 Task: Look for Airbnb options in Gebre Guracha, Ethiopia from 11th November, 2023 to 17th November, 2023 for 1 adult.1  bedroom having 1 bed and 1 bathroom. Property type can be hotel. Look for 3 properties as per requirement.
Action: Mouse moved to (627, 99)
Screenshot: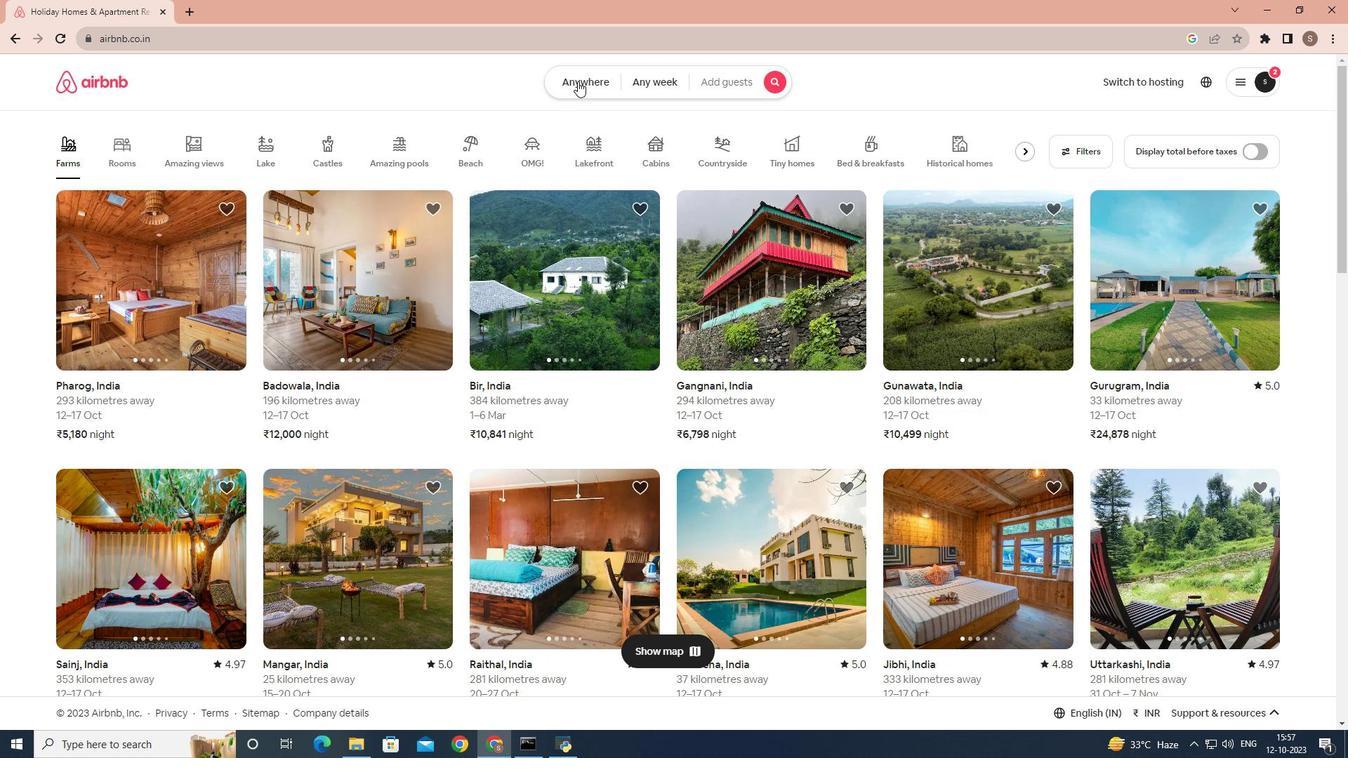 
Action: Mouse pressed left at (627, 99)
Screenshot: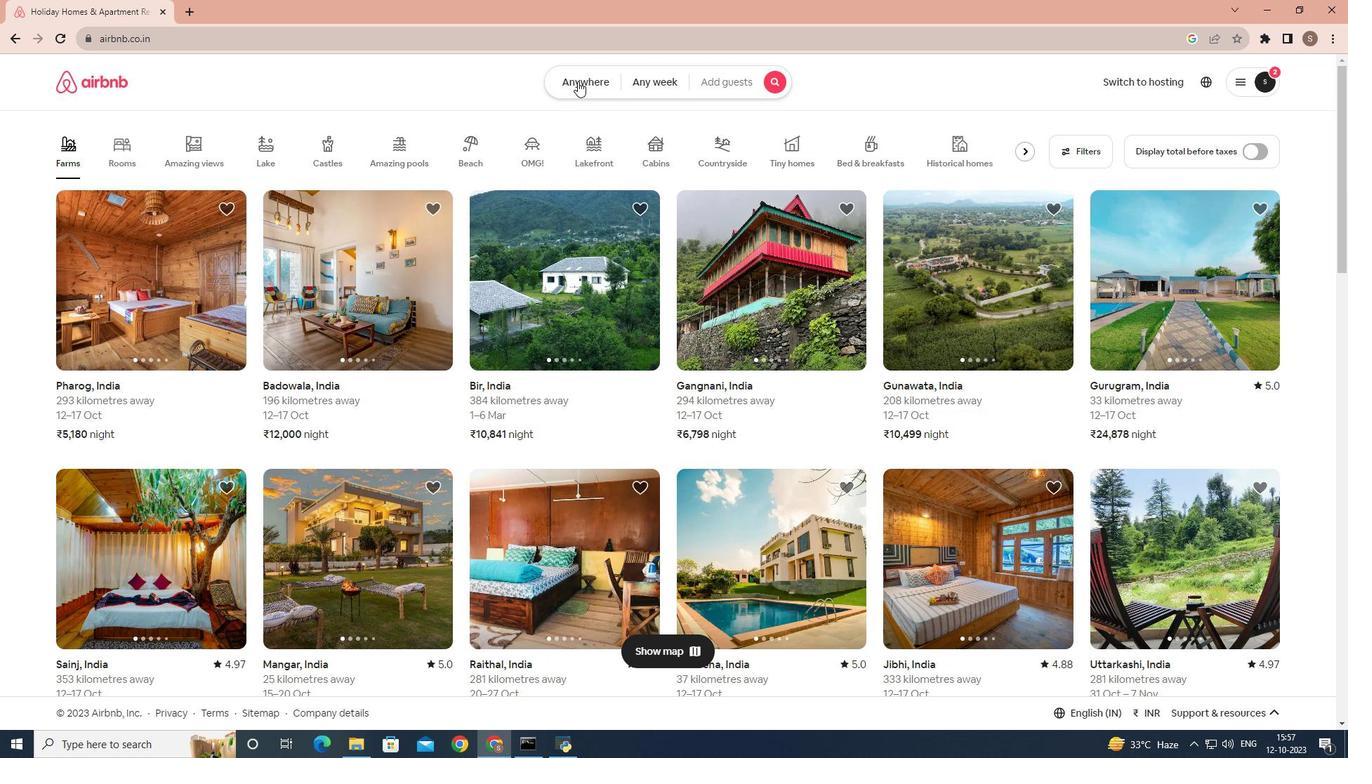 
Action: Mouse moved to (497, 143)
Screenshot: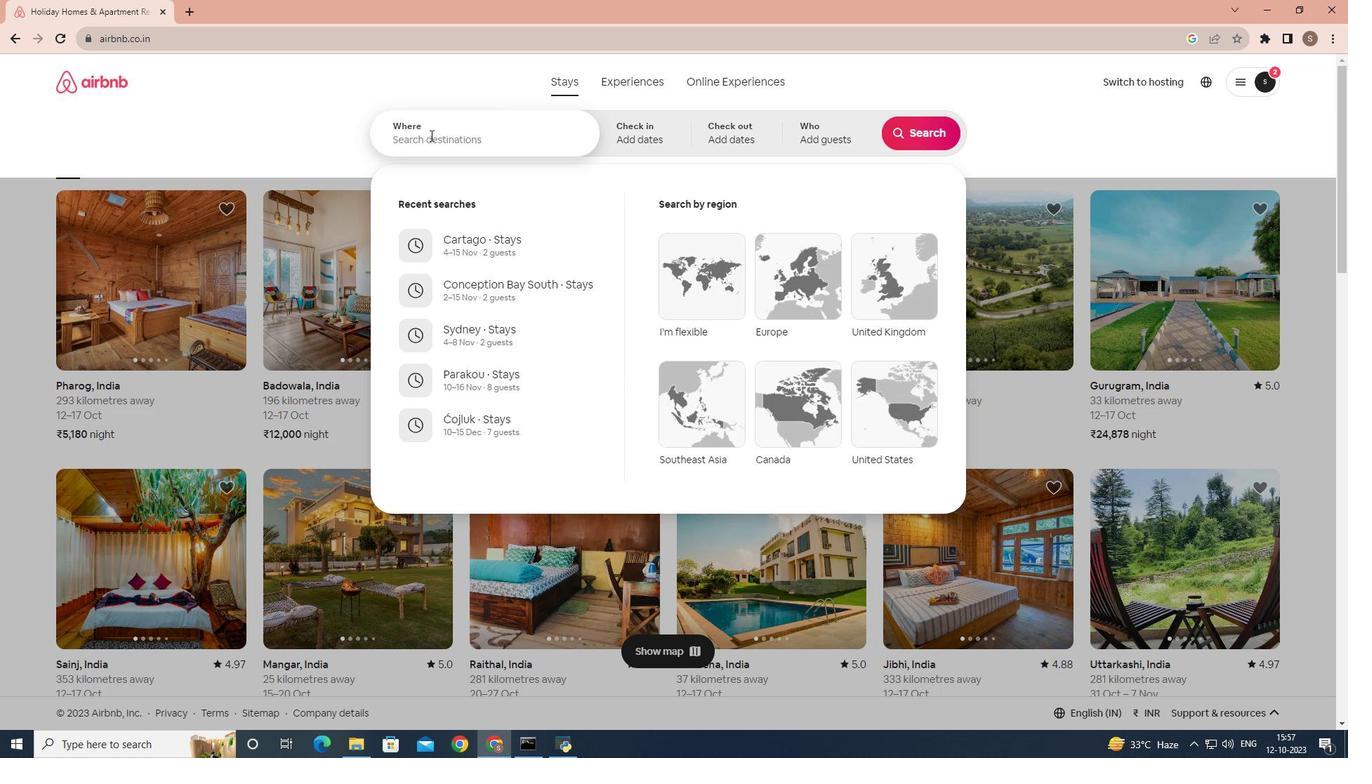 
Action: Mouse pressed left at (497, 143)
Screenshot: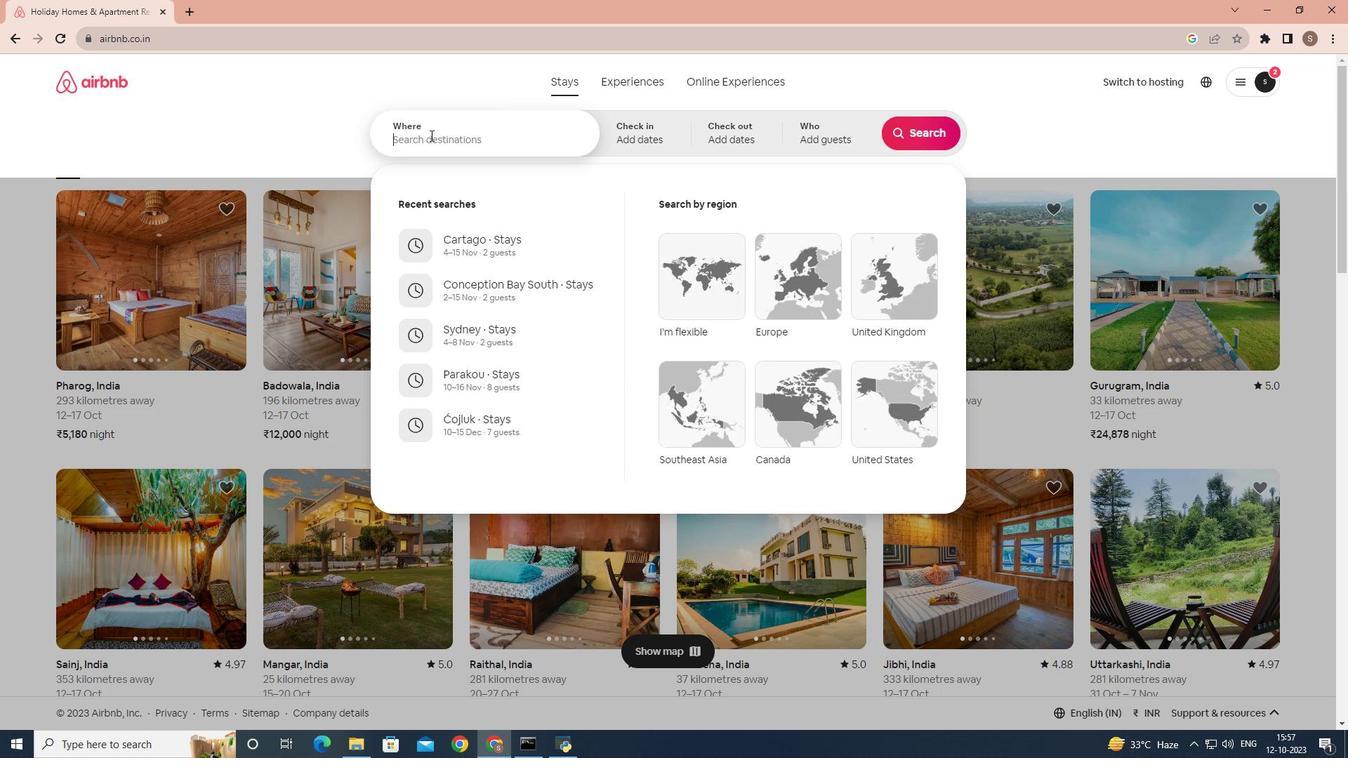 
Action: Key pressed gebre<Key.space>
Screenshot: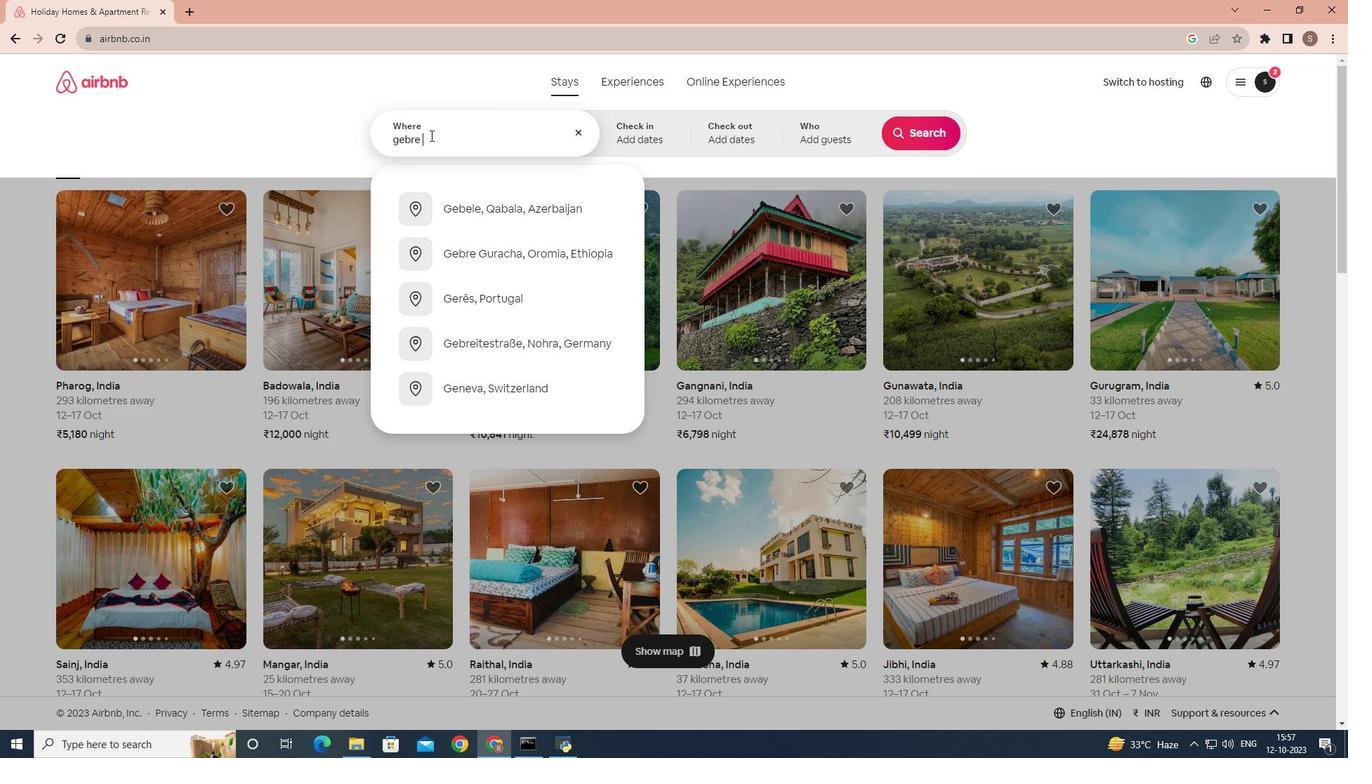 
Action: Mouse moved to (564, 250)
Screenshot: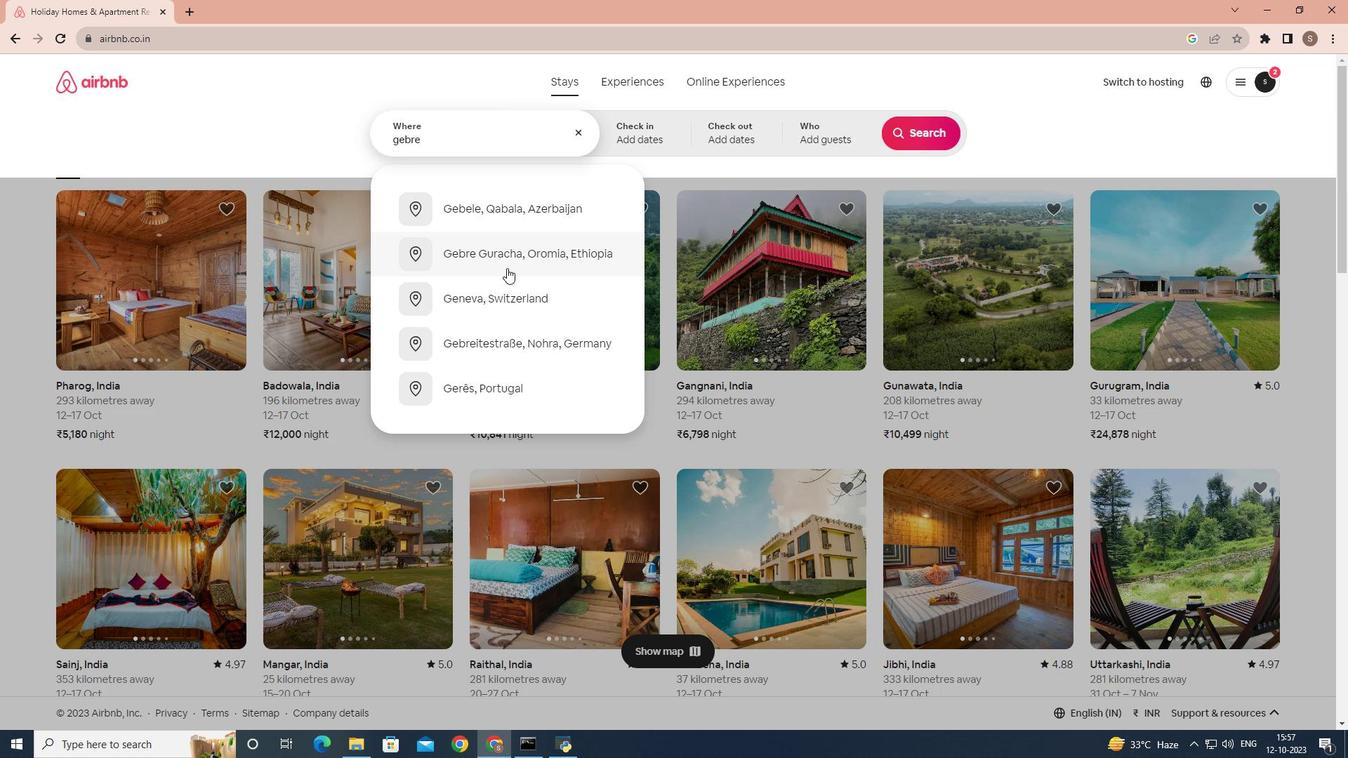 
Action: Mouse pressed left at (564, 250)
Screenshot: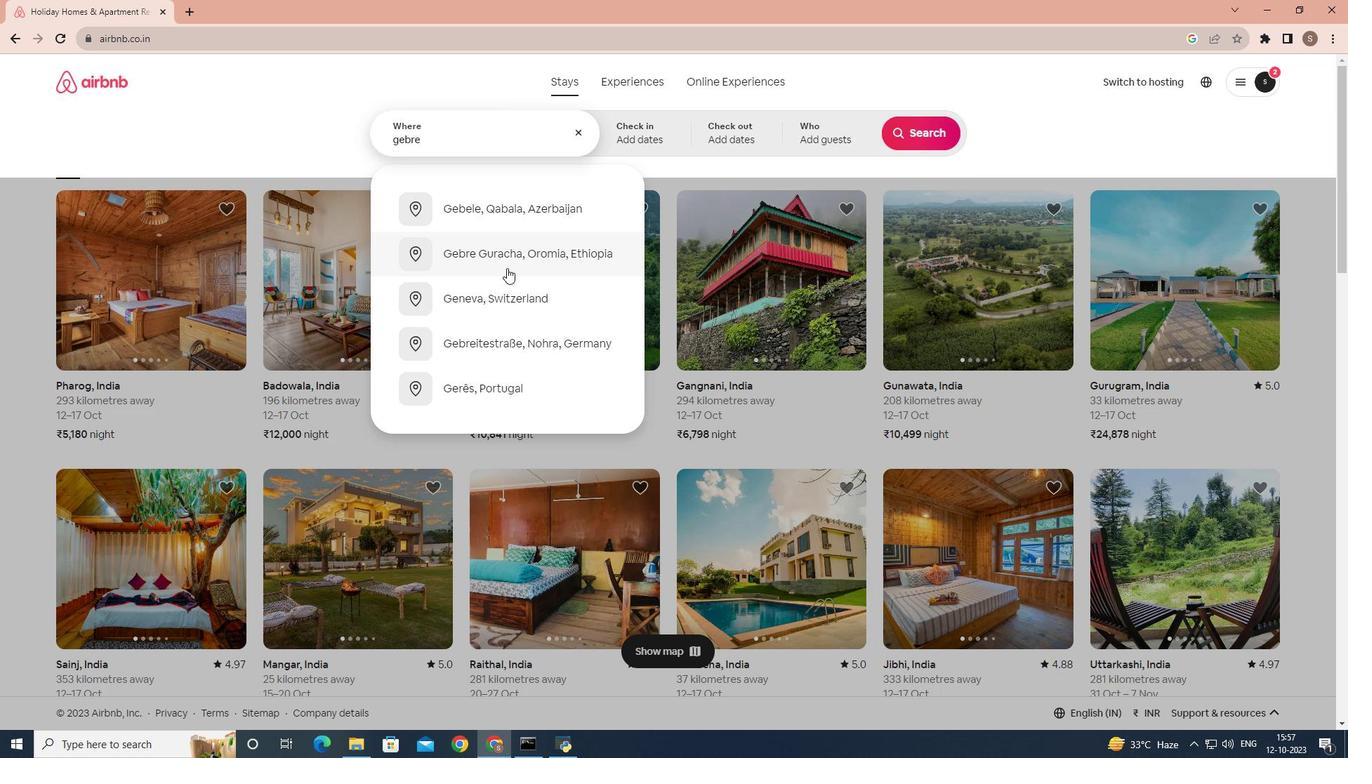 
Action: Mouse moved to (913, 311)
Screenshot: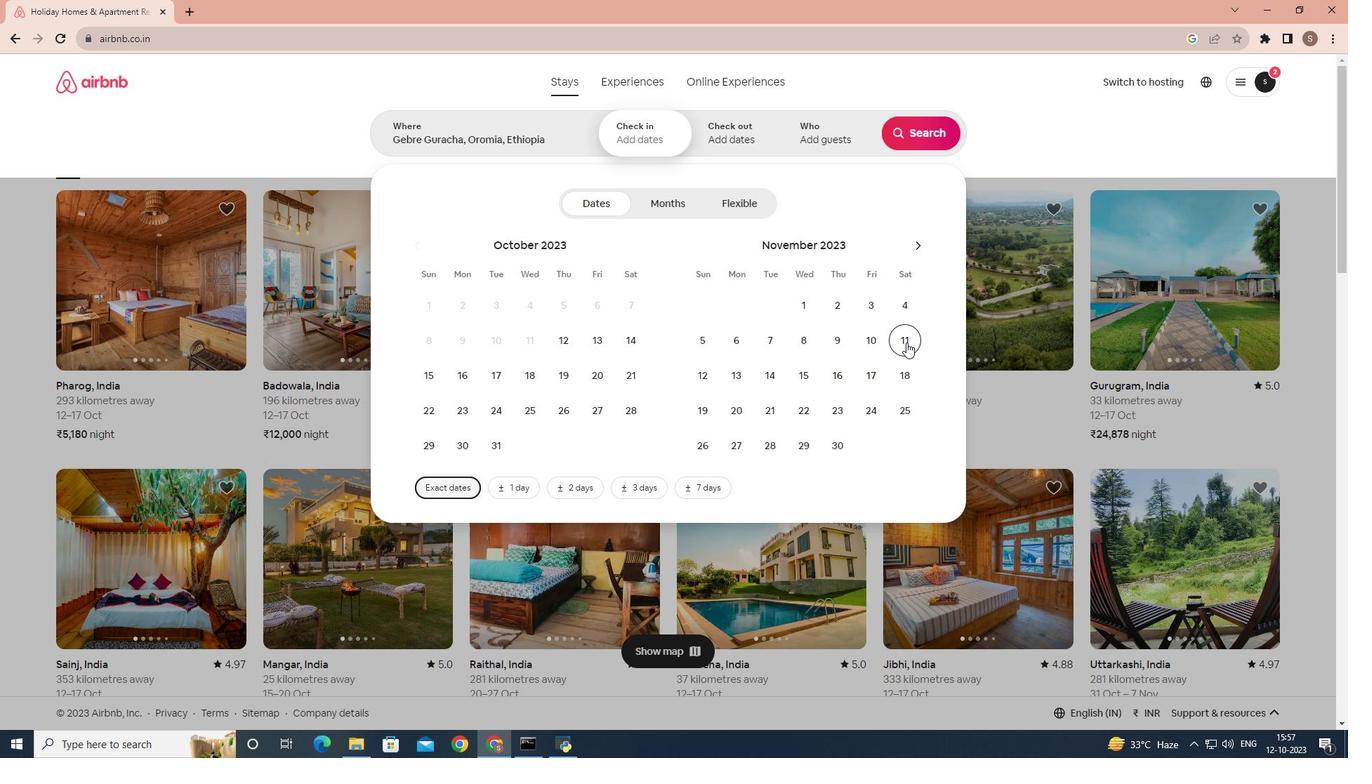 
Action: Mouse pressed left at (913, 311)
Screenshot: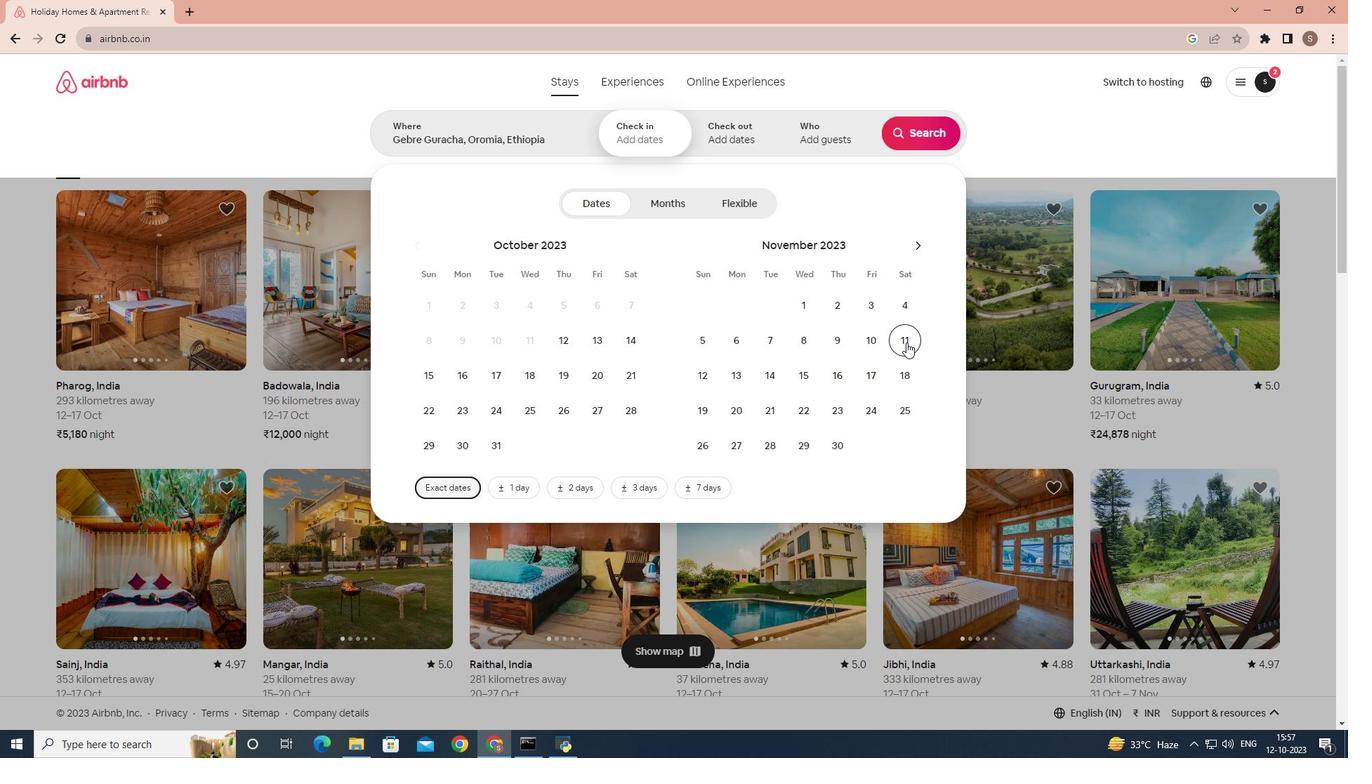 
Action: Mouse moved to (875, 334)
Screenshot: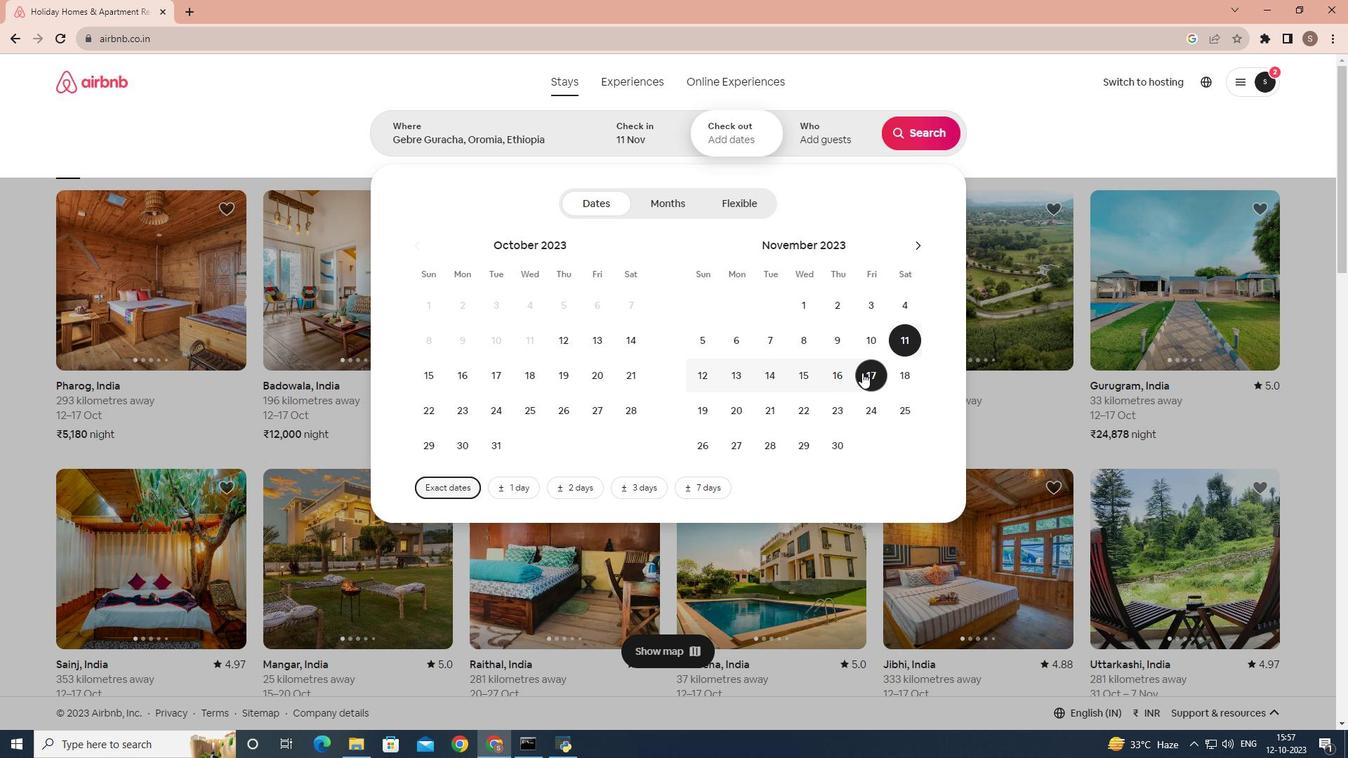 
Action: Mouse pressed left at (875, 334)
Screenshot: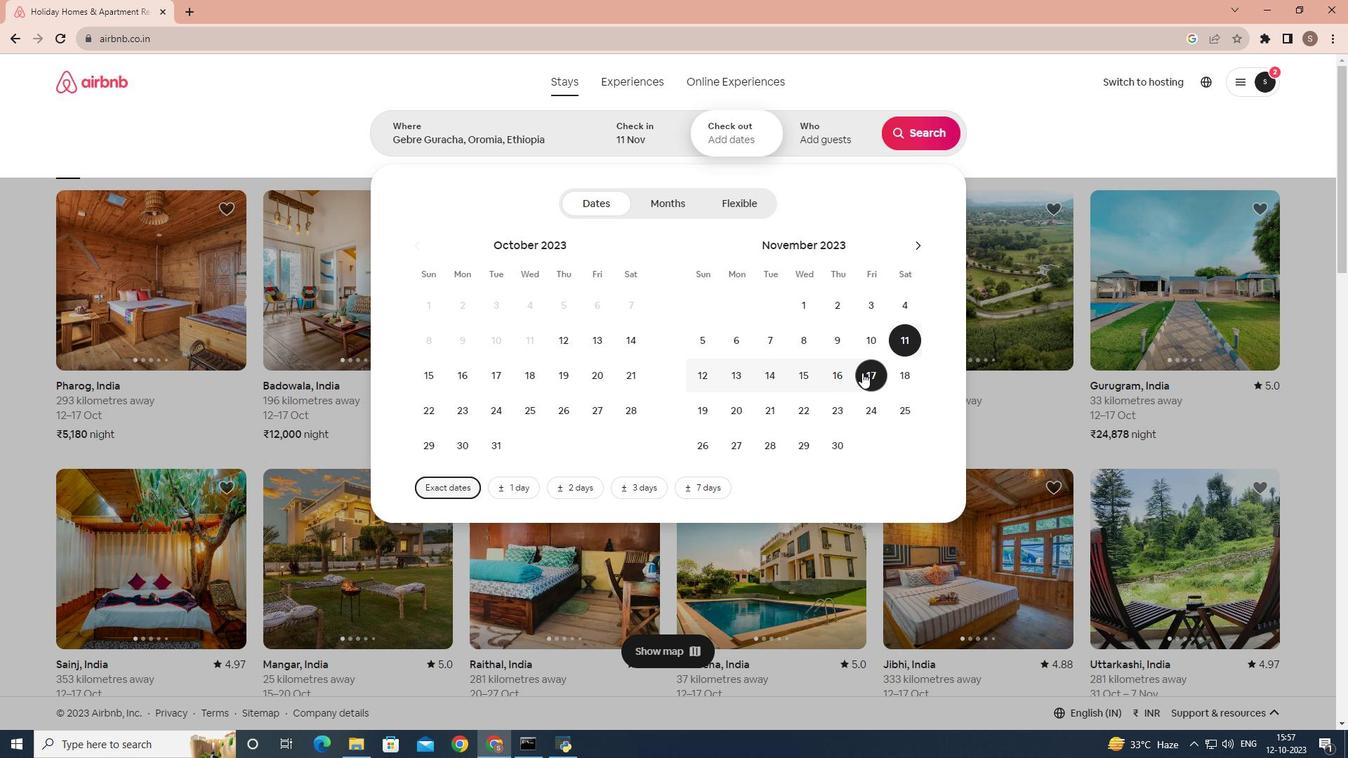 
Action: Mouse moved to (858, 155)
Screenshot: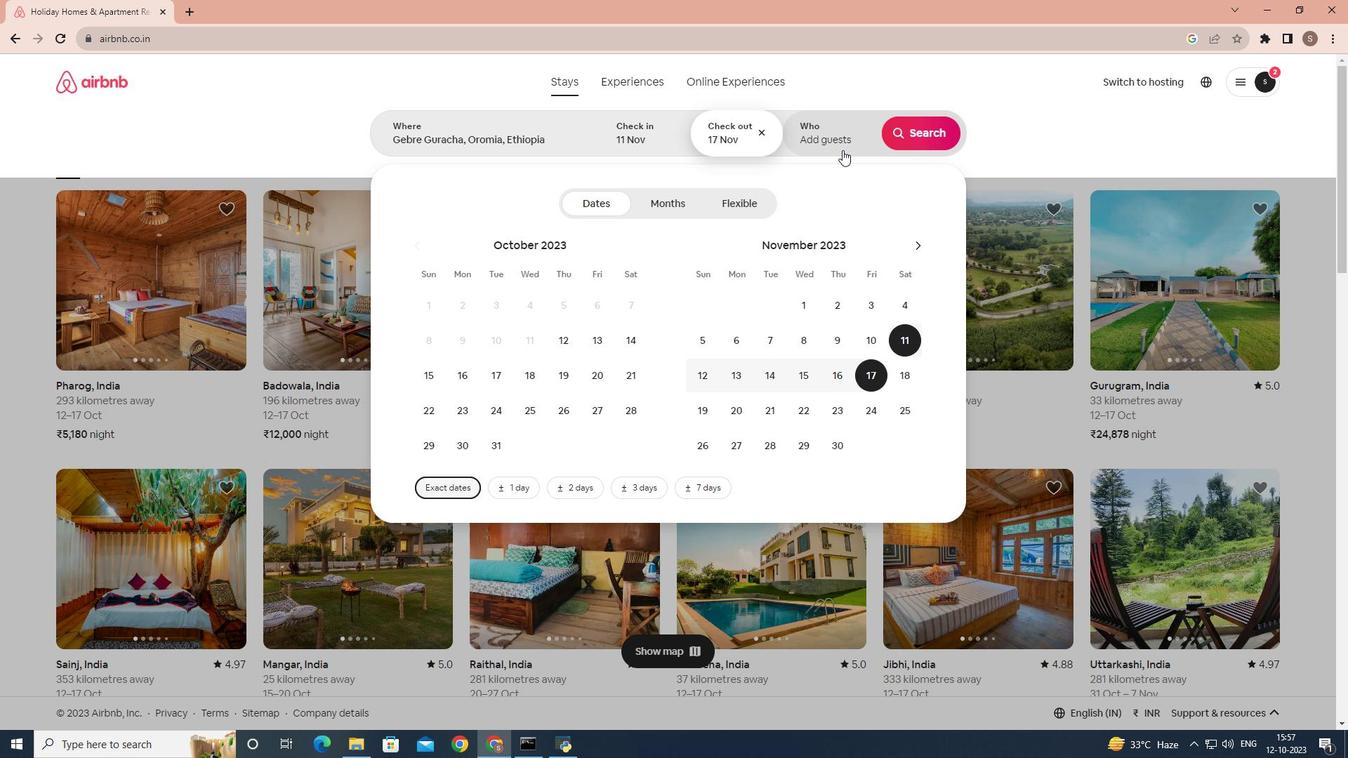 
Action: Mouse pressed left at (858, 155)
Screenshot: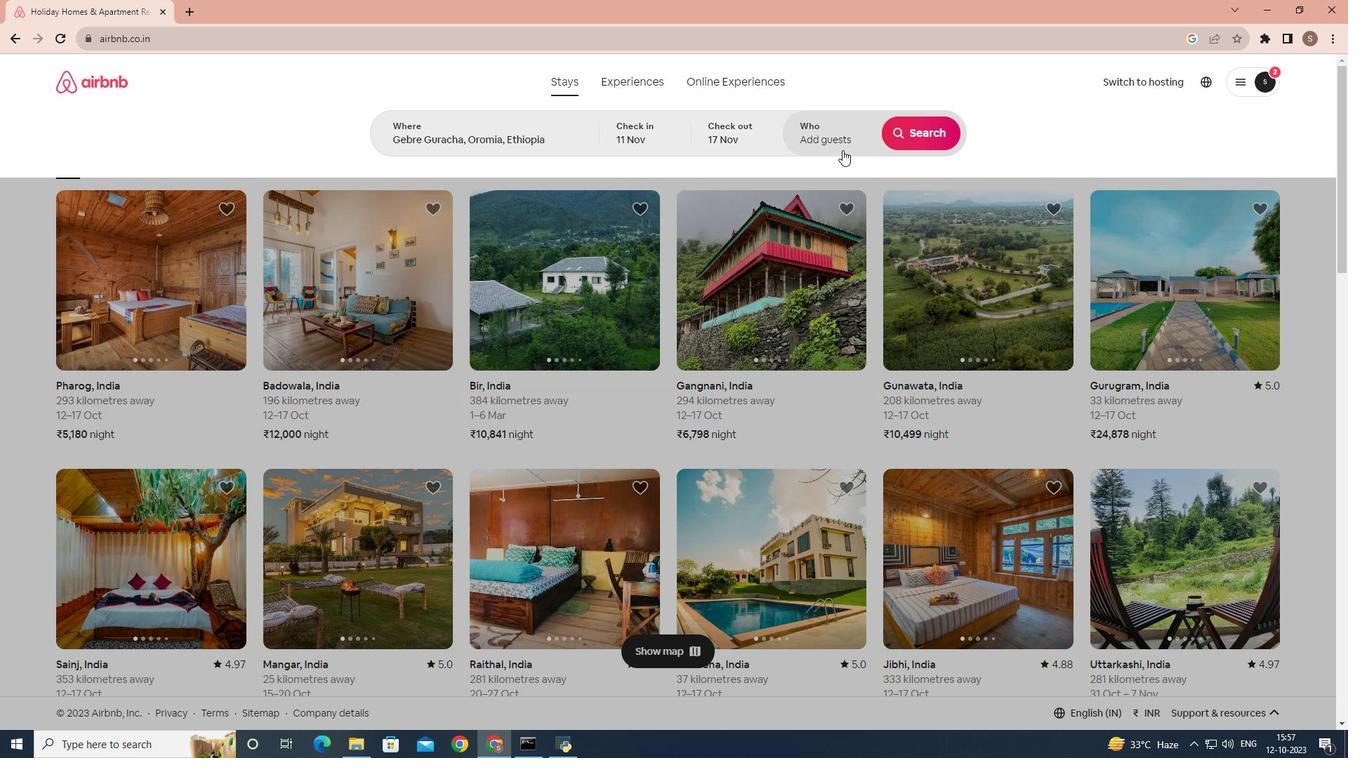 
Action: Mouse moved to (926, 198)
Screenshot: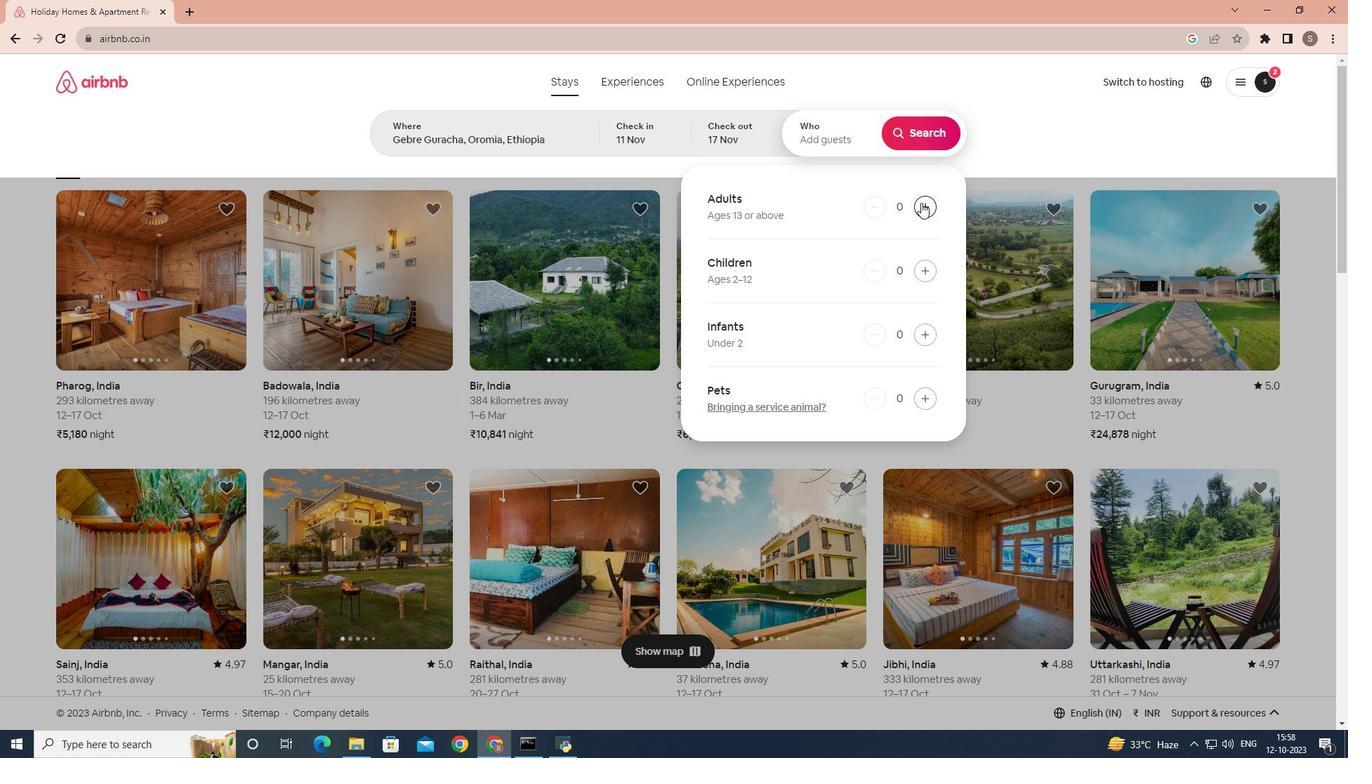 
Action: Mouse pressed left at (926, 198)
Screenshot: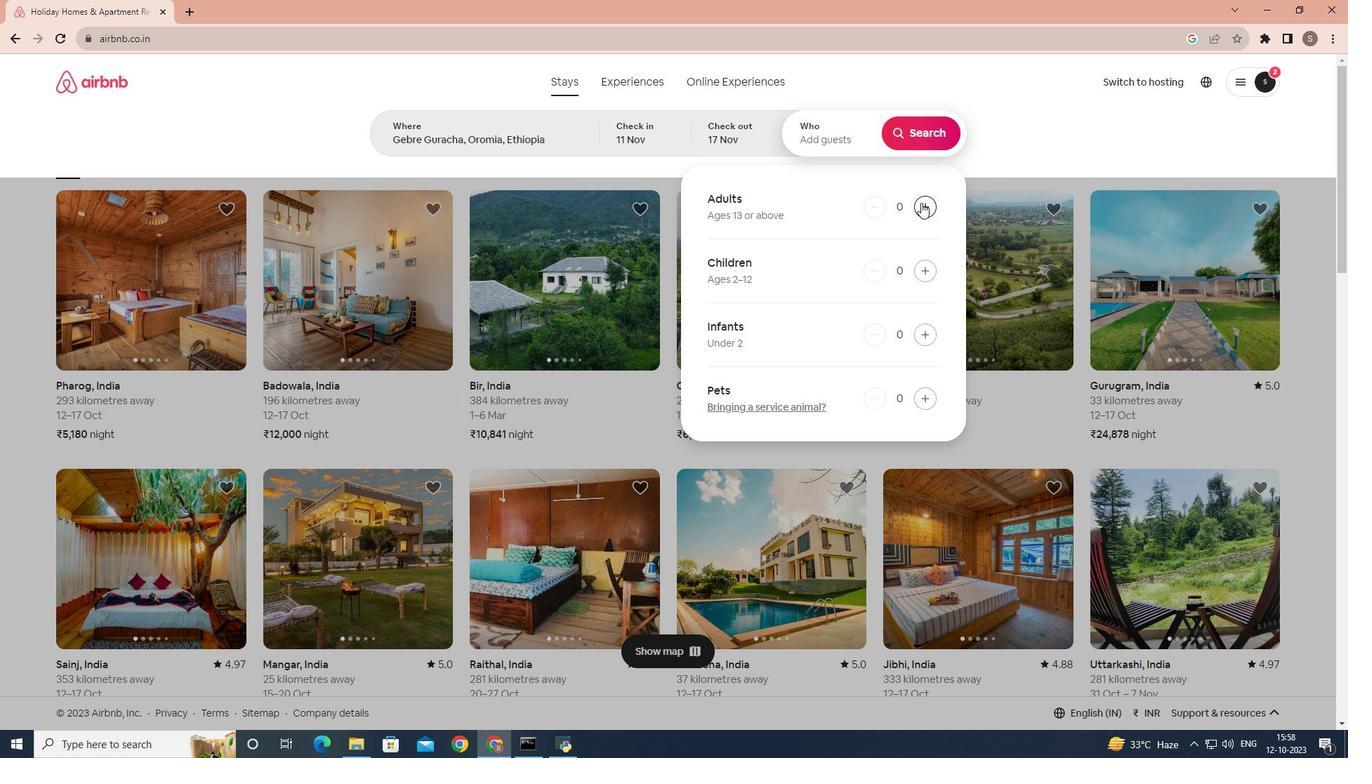 
Action: Mouse moved to (938, 145)
Screenshot: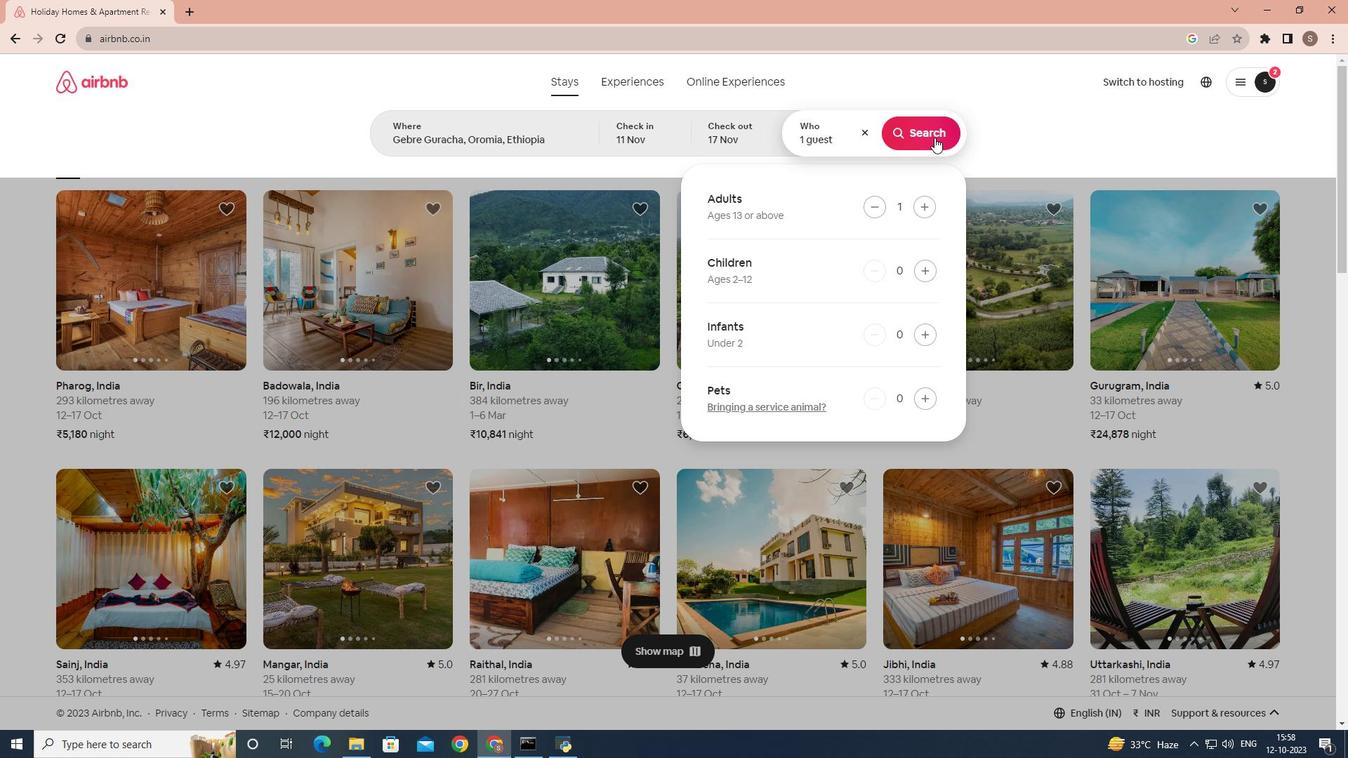 
Action: Mouse pressed left at (938, 145)
Screenshot: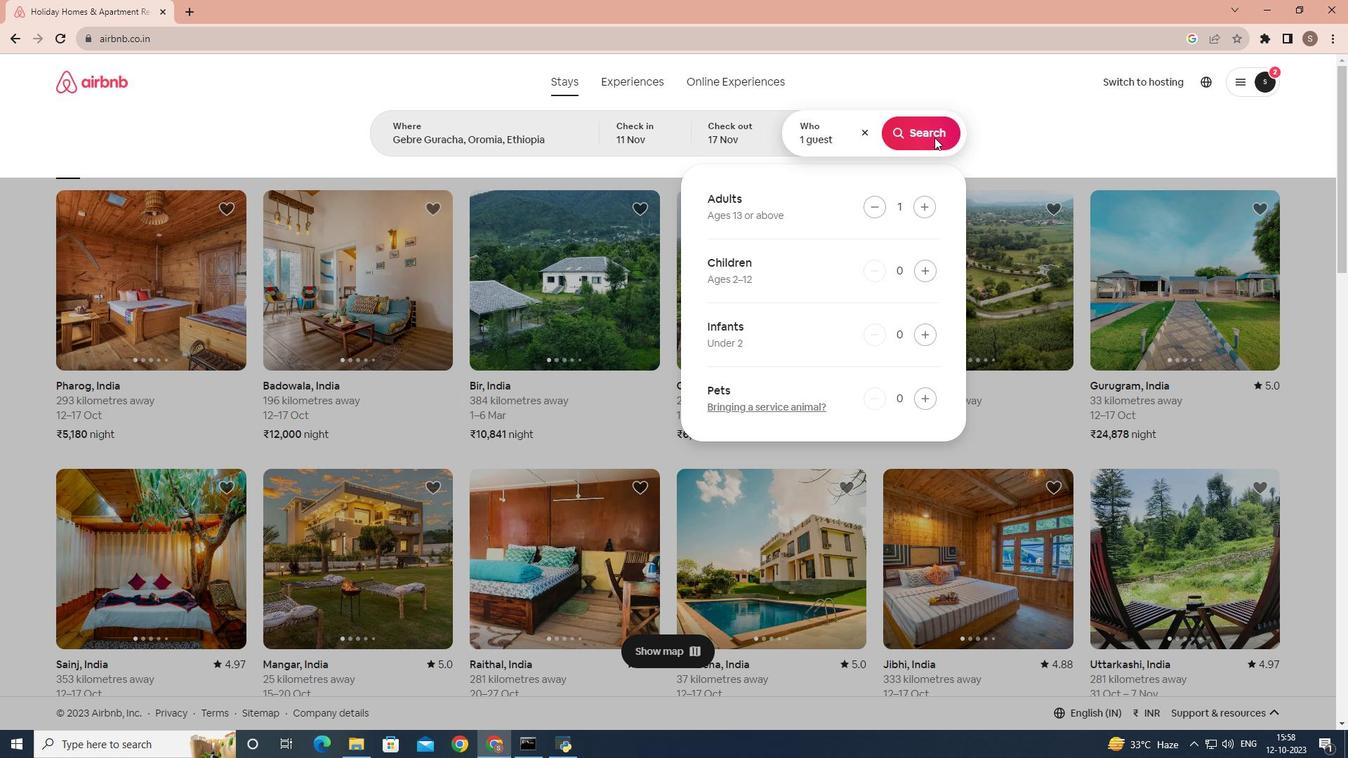 
Action: Mouse moved to (550, 215)
Screenshot: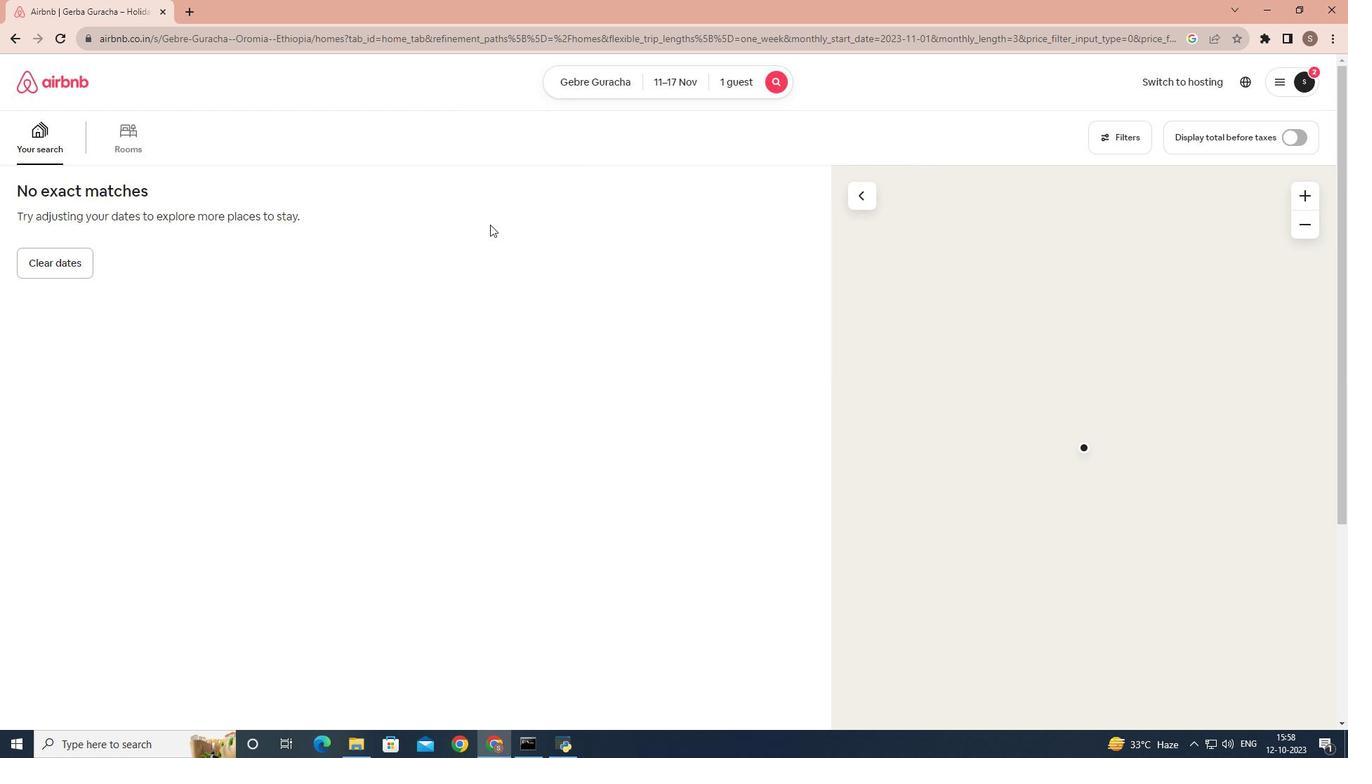 
